 Task: In the  document Fusioncuisinemeet.odt change page color to  'Voilet'. Insert watermark  'Confidential ' Apply Font Style in watermark Nunito
Action: Mouse moved to (263, 8)
Screenshot: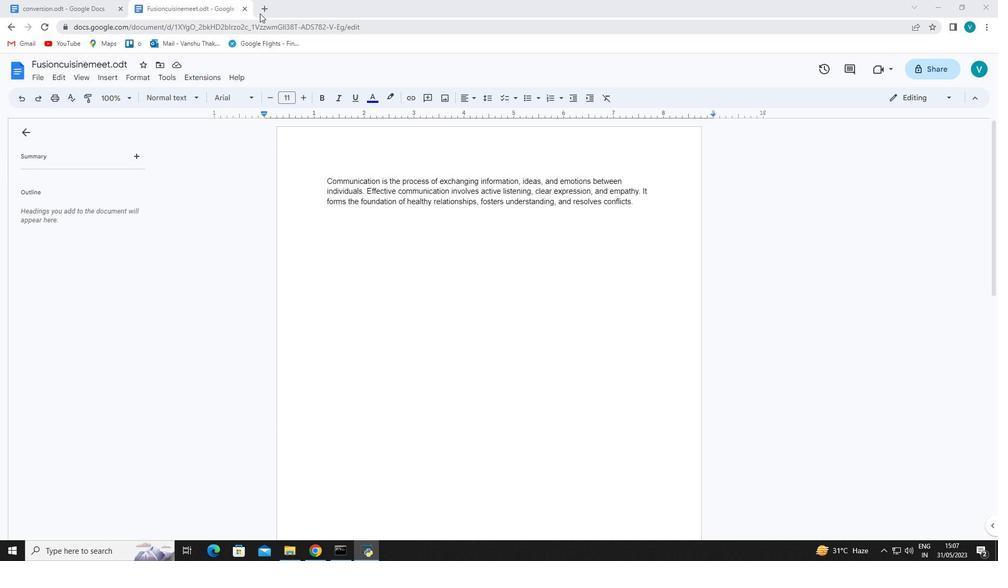 
Action: Mouse pressed left at (263, 8)
Screenshot: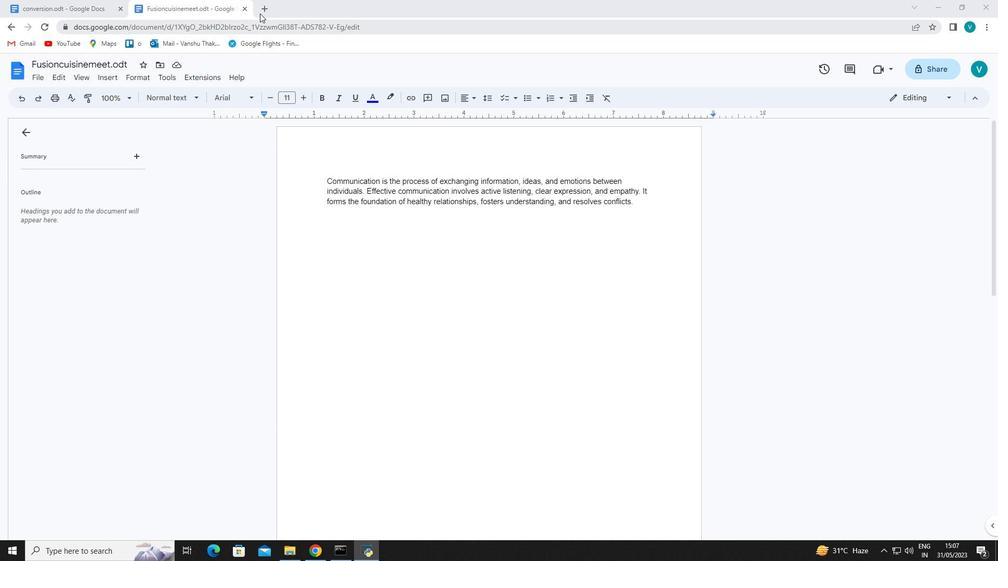 
Action: Mouse moved to (382, 206)
Screenshot: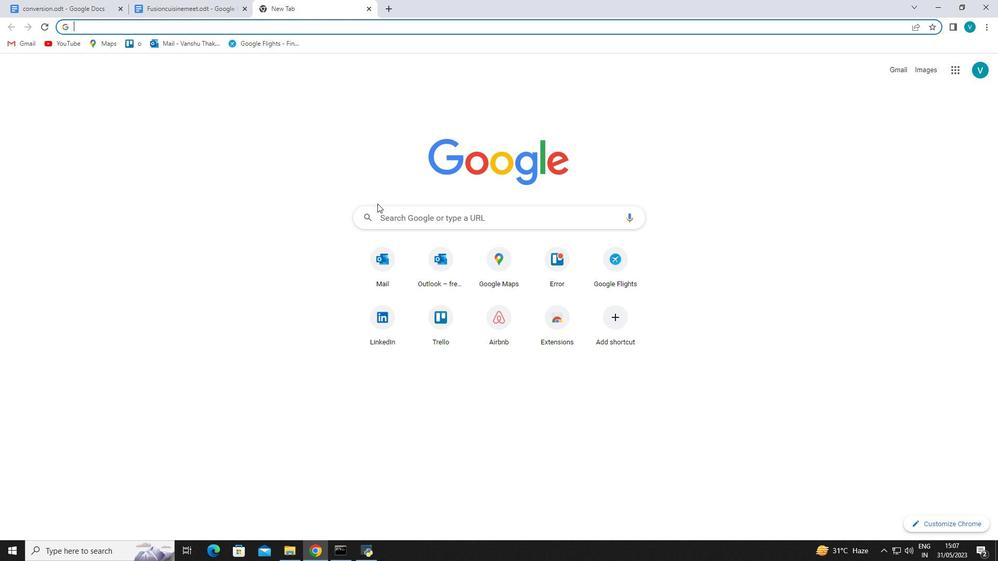
Action: Mouse pressed left at (382, 206)
Screenshot: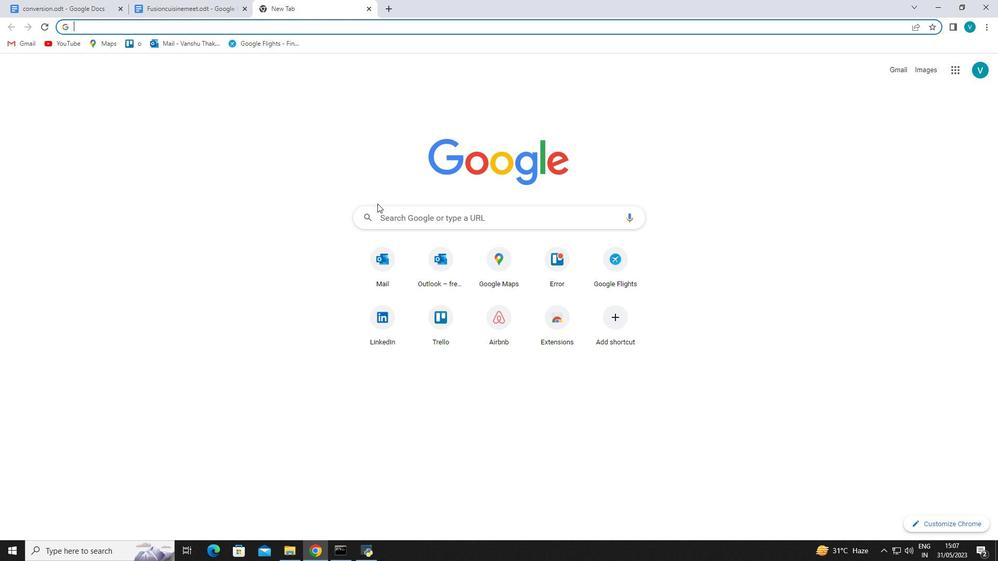 
Action: Mouse moved to (94, 44)
Screenshot: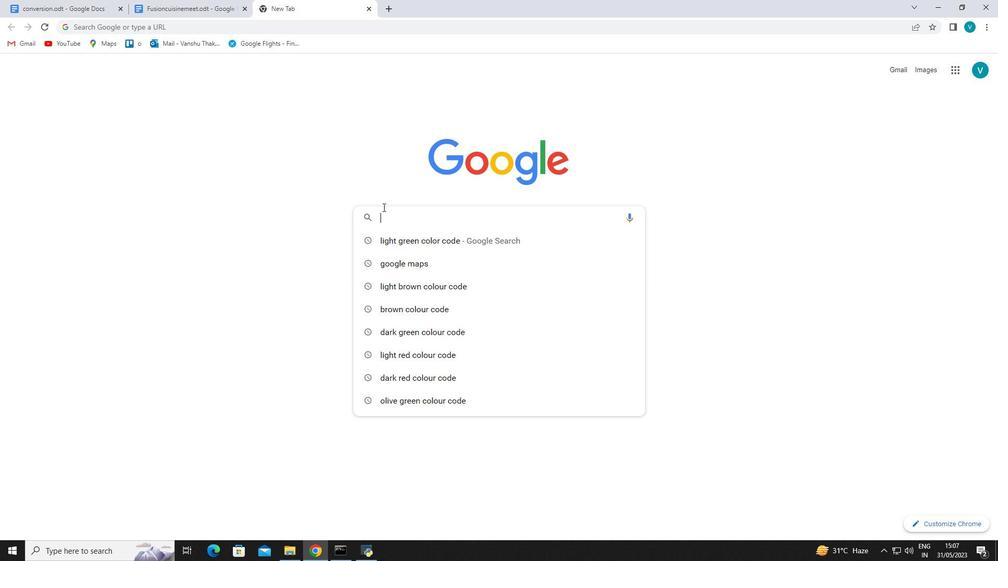 
Action: Key pressed violet<Key.space>color<Key.space>code<Key.enter>
Screenshot: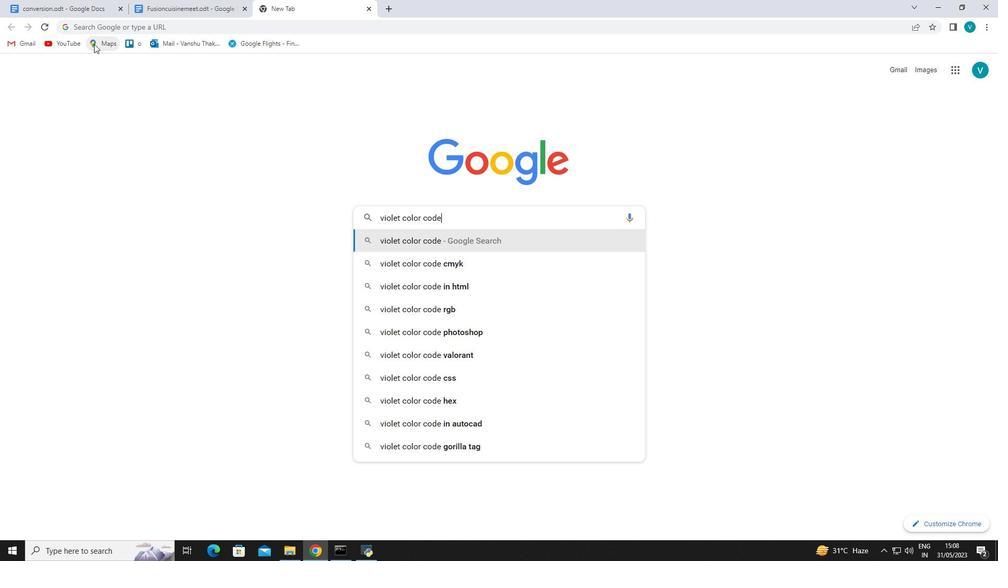 
Action: Mouse moved to (250, 155)
Screenshot: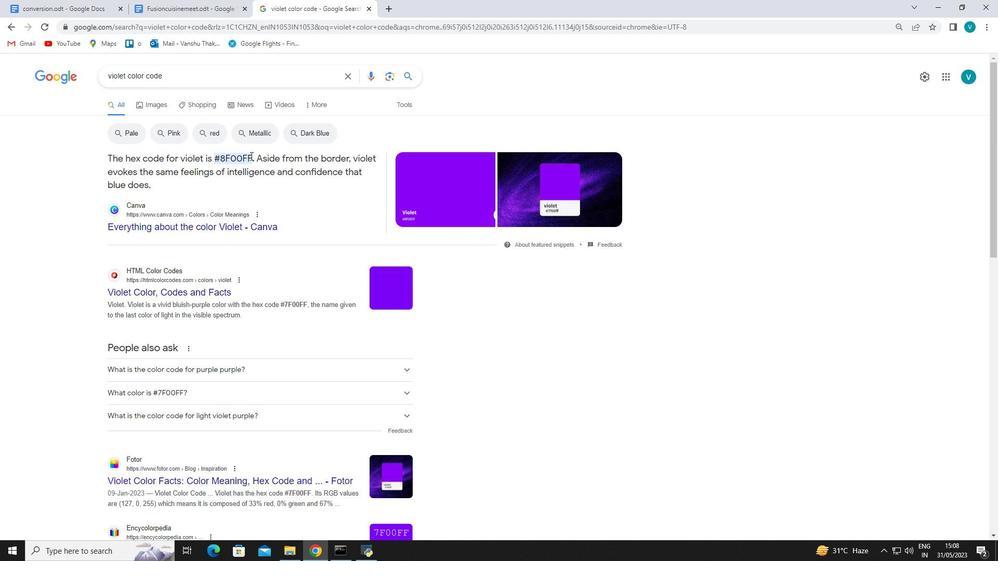 
Action: Mouse pressed left at (250, 155)
Screenshot: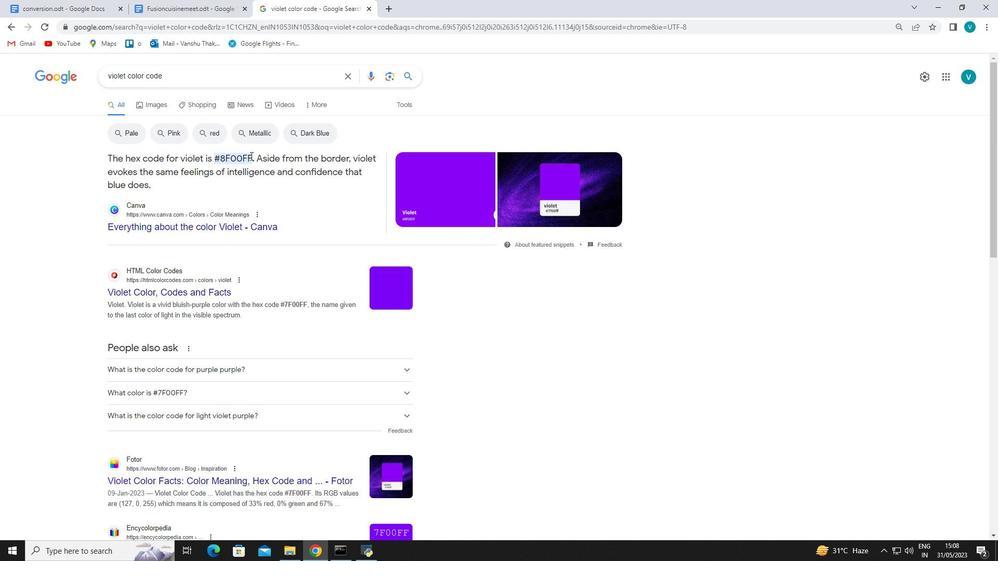 
Action: Mouse moved to (222, 155)
Screenshot: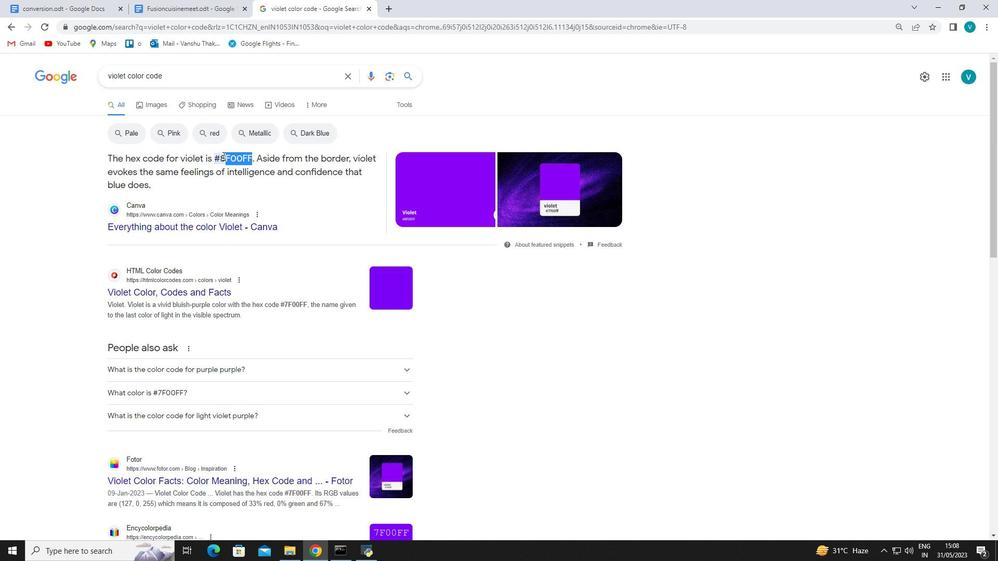 
Action: Key pressed ctrl+C<'\x03'><'\x03'>
Screenshot: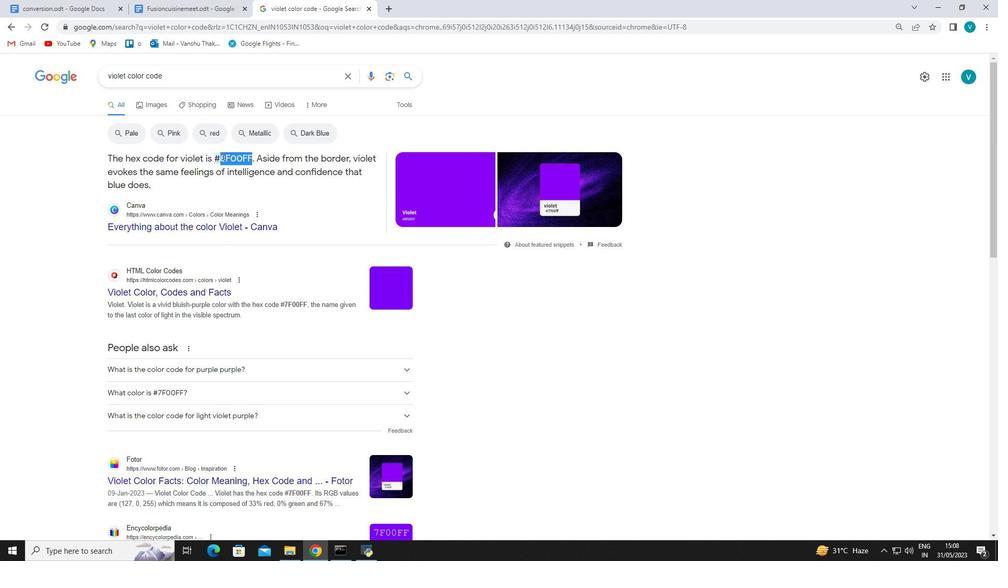 
Action: Mouse moved to (203, 0)
Screenshot: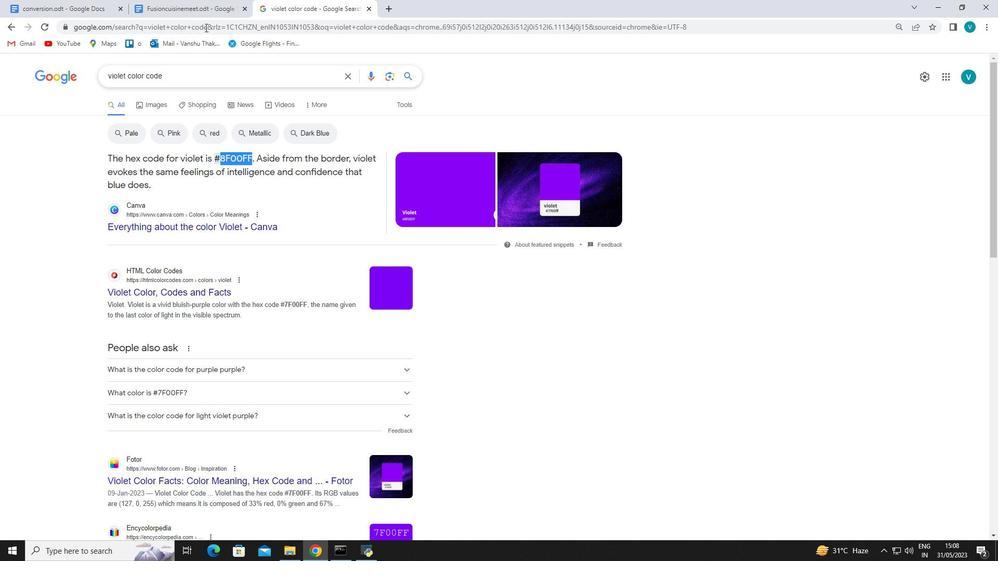 
Action: Mouse pressed left at (203, 0)
Screenshot: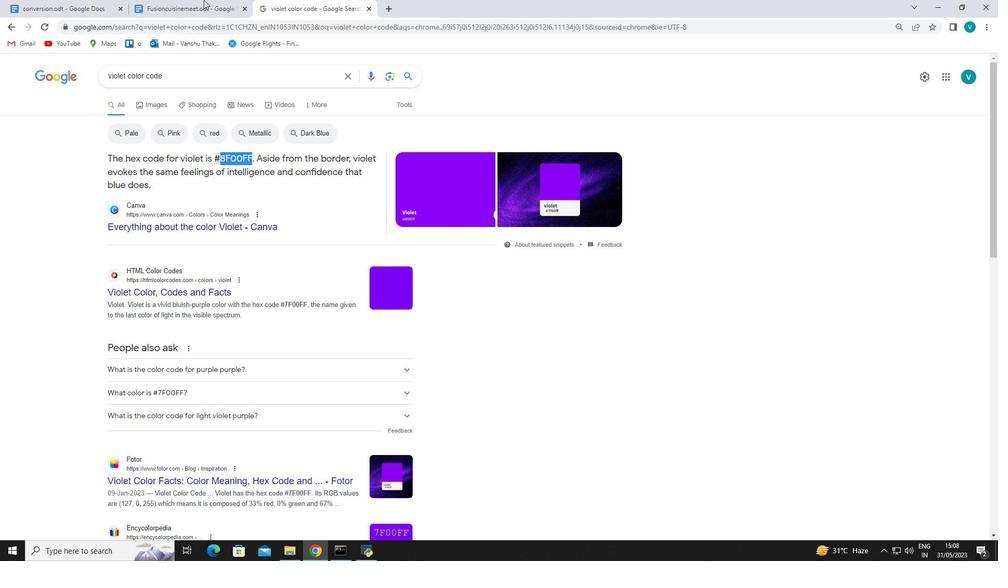 
Action: Mouse moved to (45, 75)
Screenshot: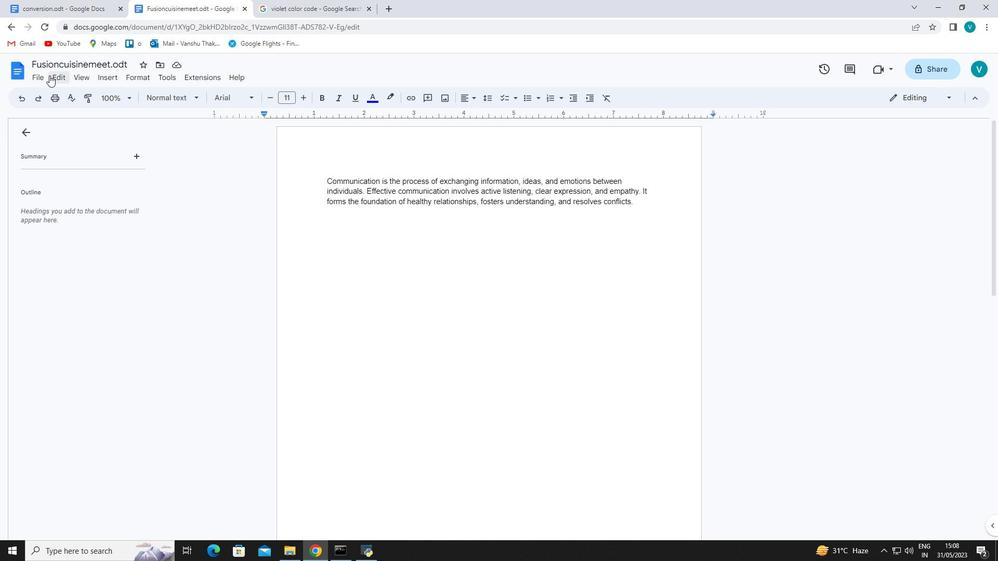 
Action: Mouse pressed left at (45, 75)
Screenshot: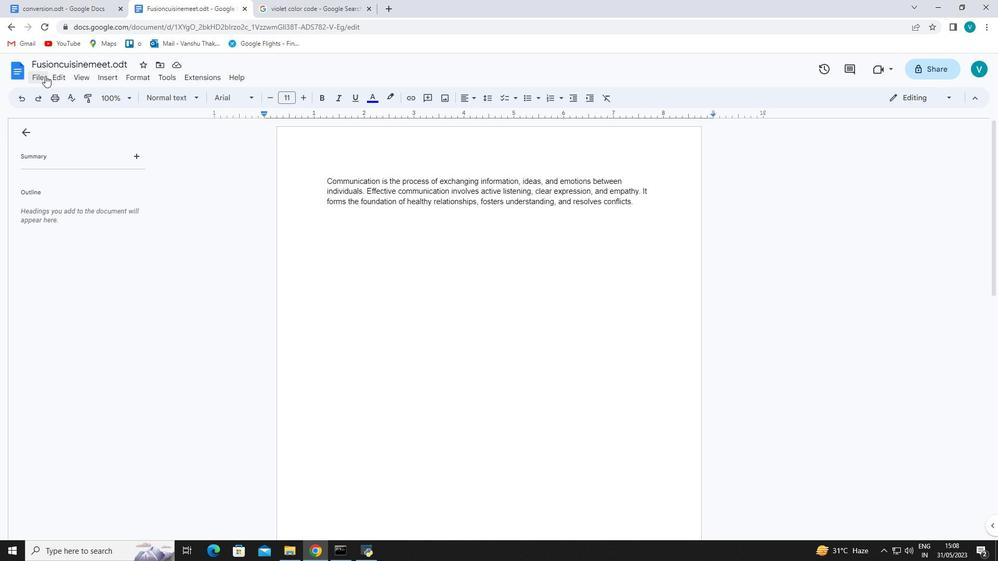 
Action: Mouse moved to (86, 364)
Screenshot: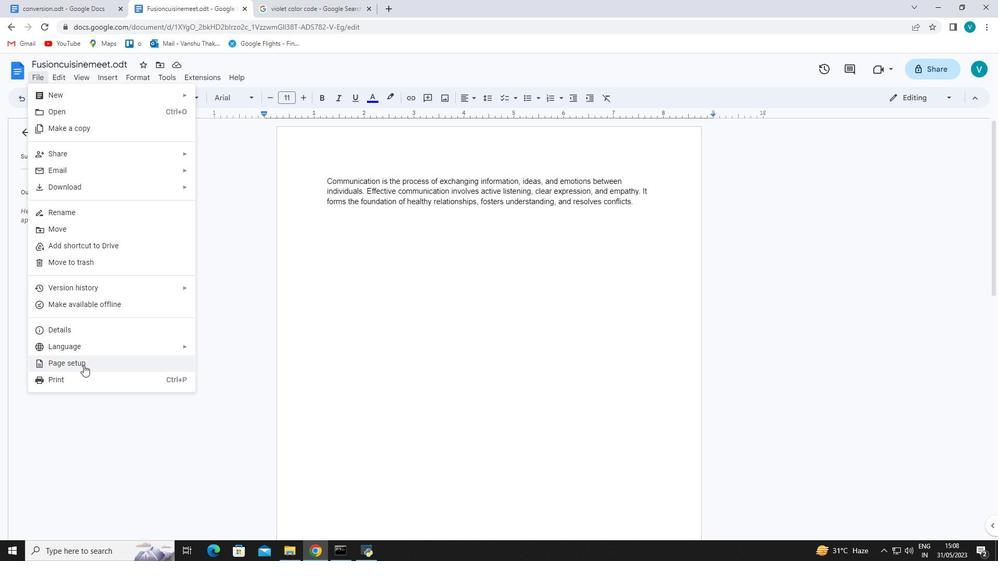 
Action: Mouse pressed left at (86, 364)
Screenshot: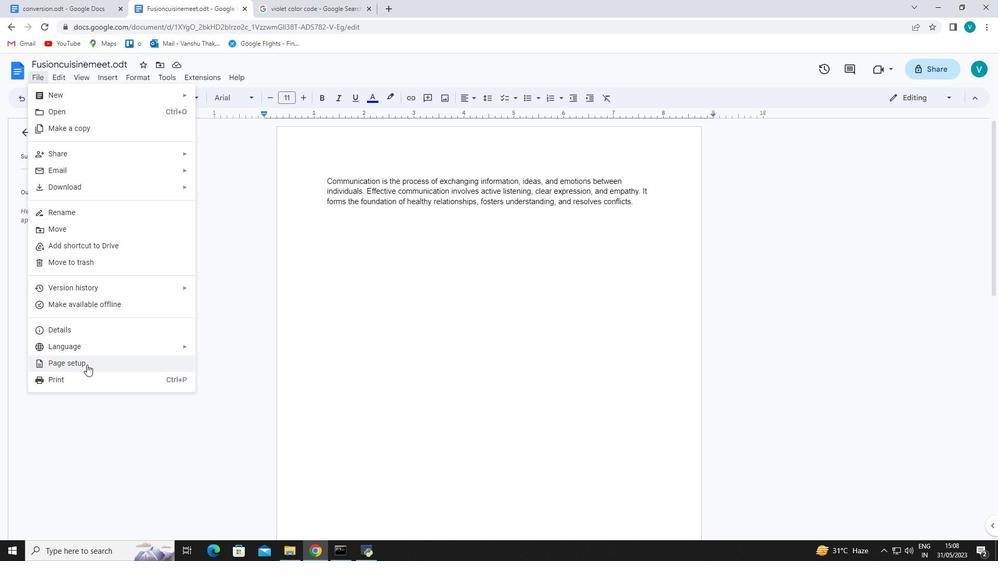 
Action: Mouse moved to (466, 242)
Screenshot: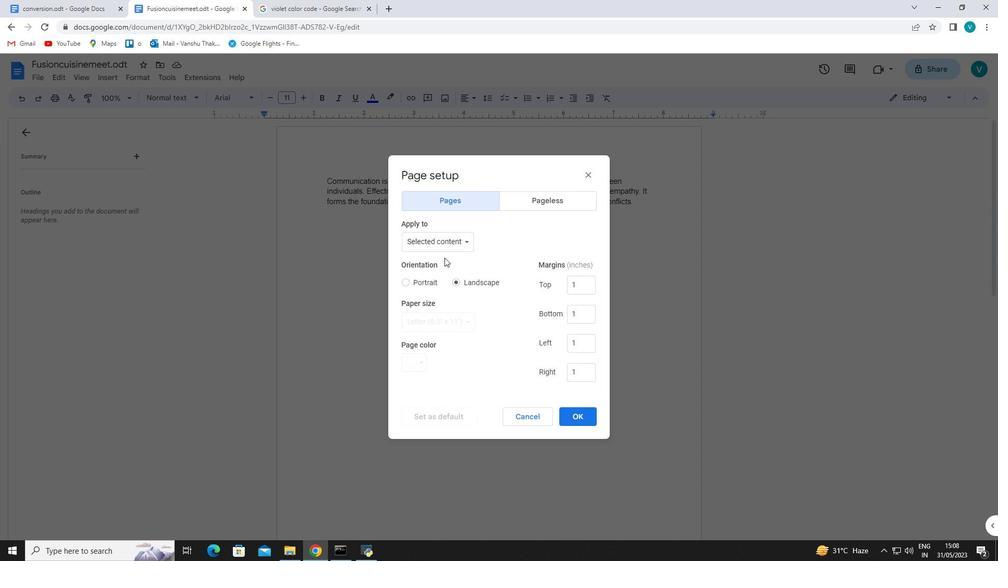 
Action: Mouse pressed left at (466, 242)
Screenshot: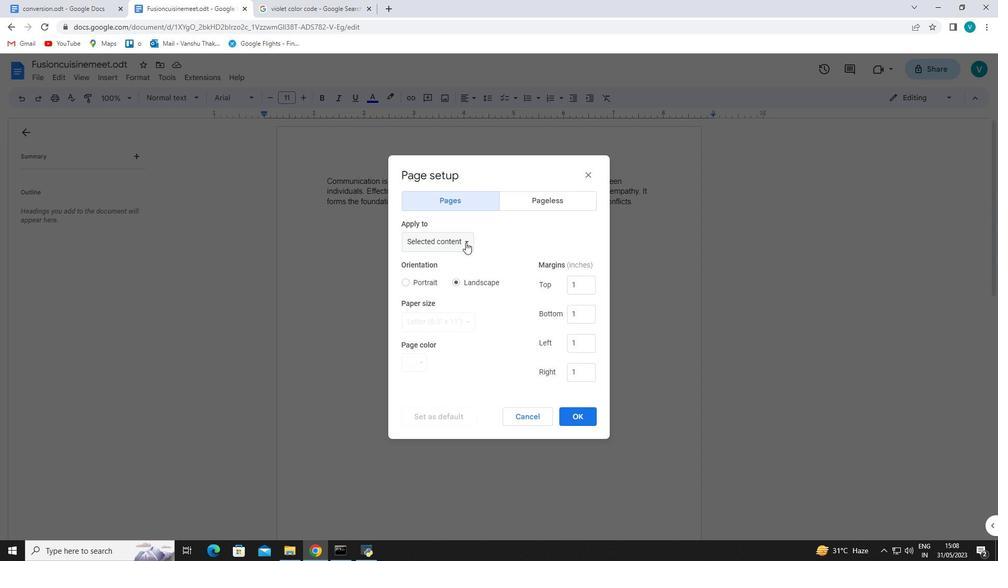 
Action: Mouse moved to (471, 190)
Screenshot: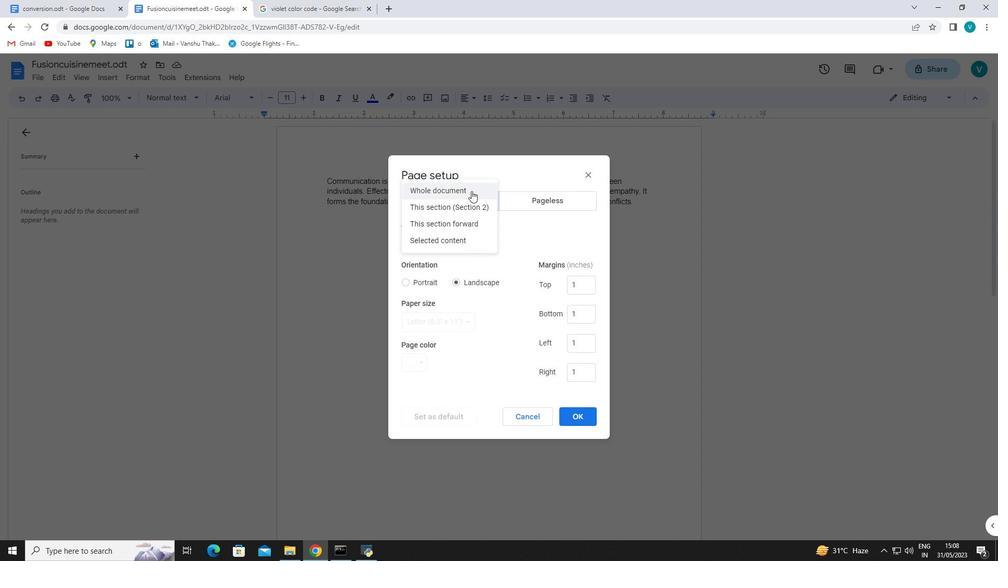 
Action: Mouse pressed left at (471, 190)
Screenshot: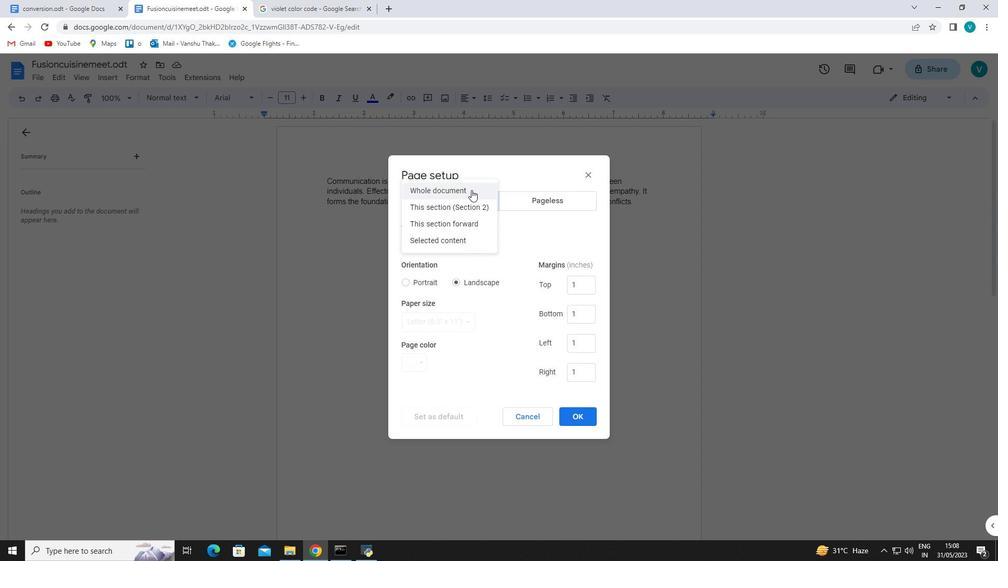 
Action: Mouse moved to (423, 361)
Screenshot: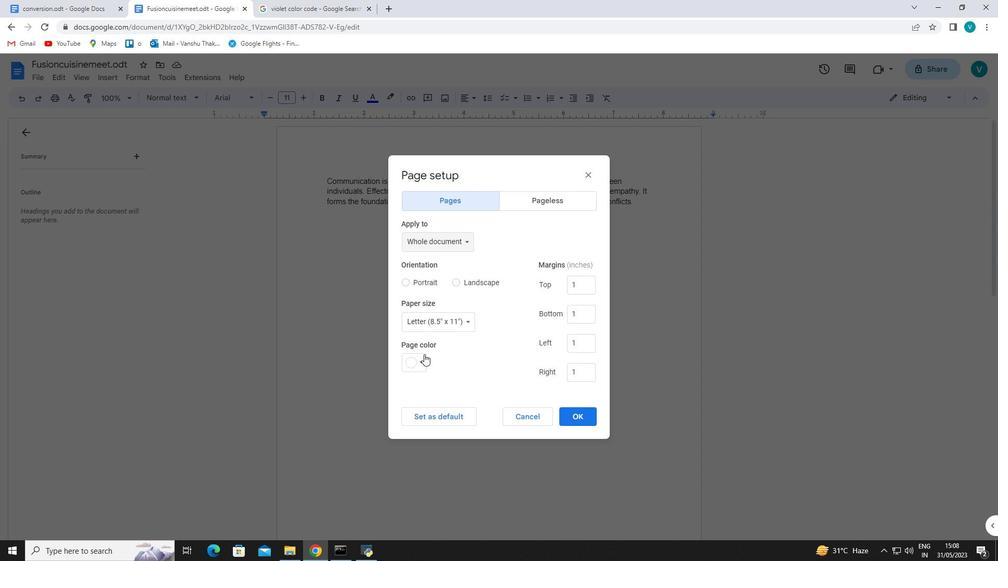 
Action: Mouse pressed left at (423, 361)
Screenshot: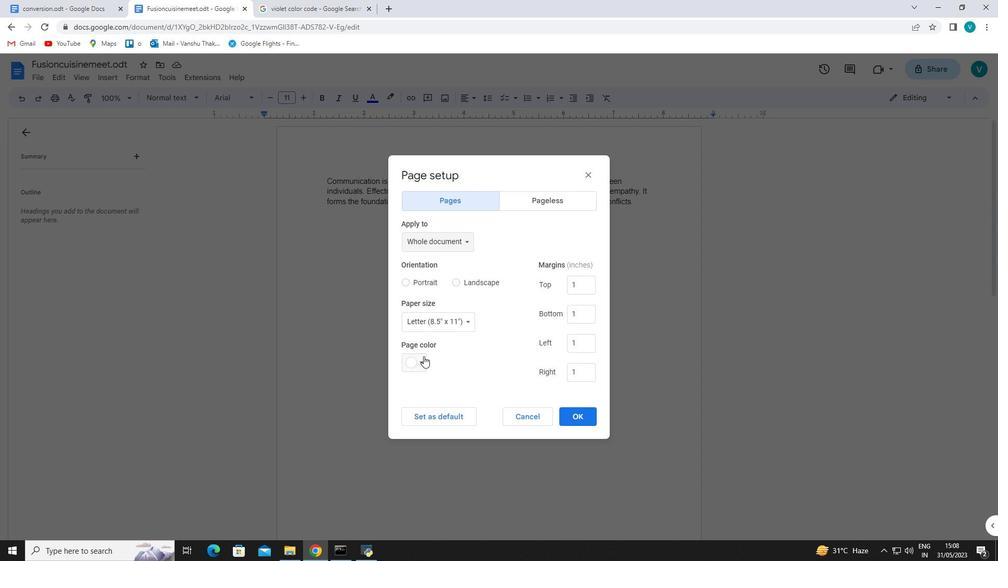 
Action: Mouse moved to (424, 473)
Screenshot: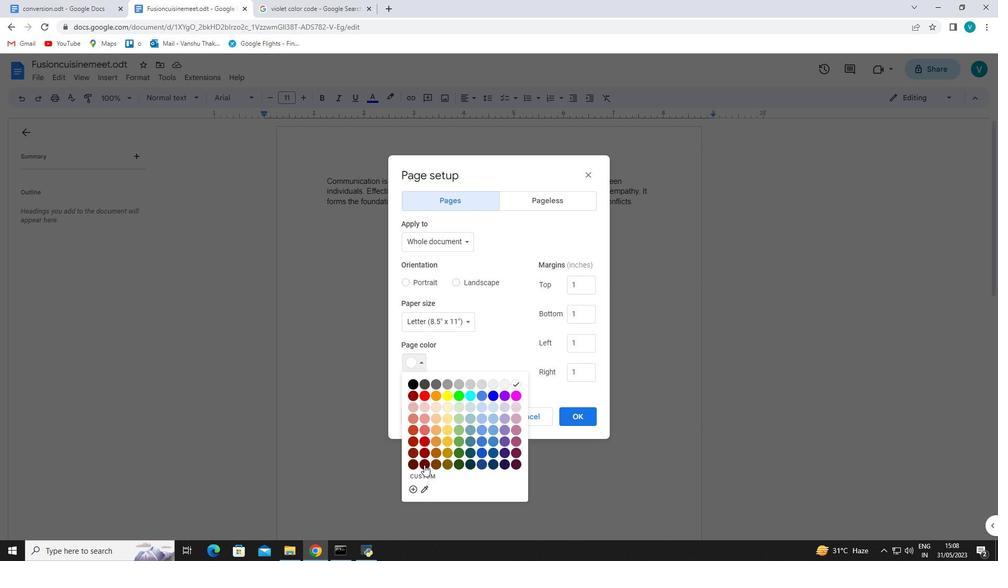 
Action: Mouse pressed left at (424, 473)
Screenshot: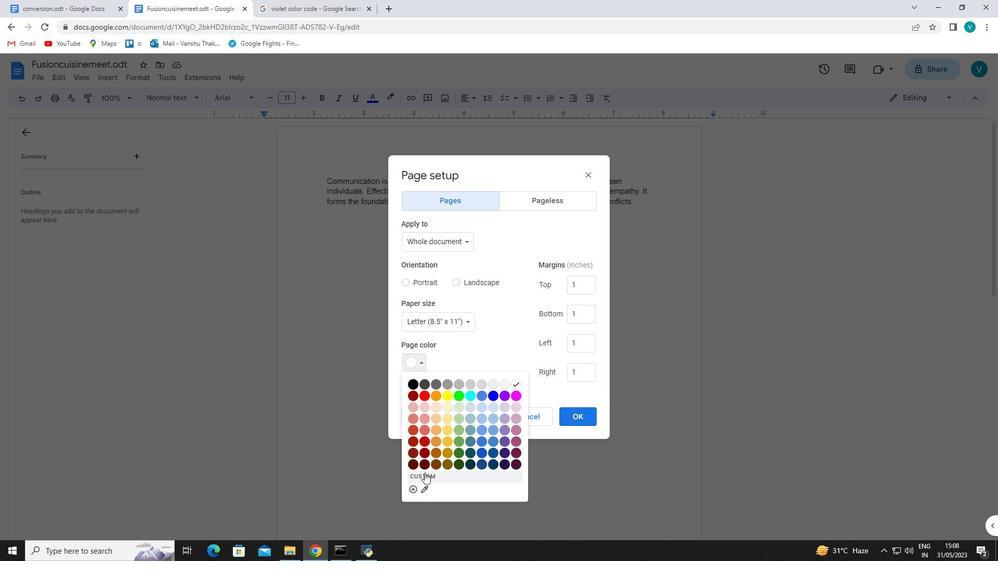 
Action: Mouse moved to (444, 347)
Screenshot: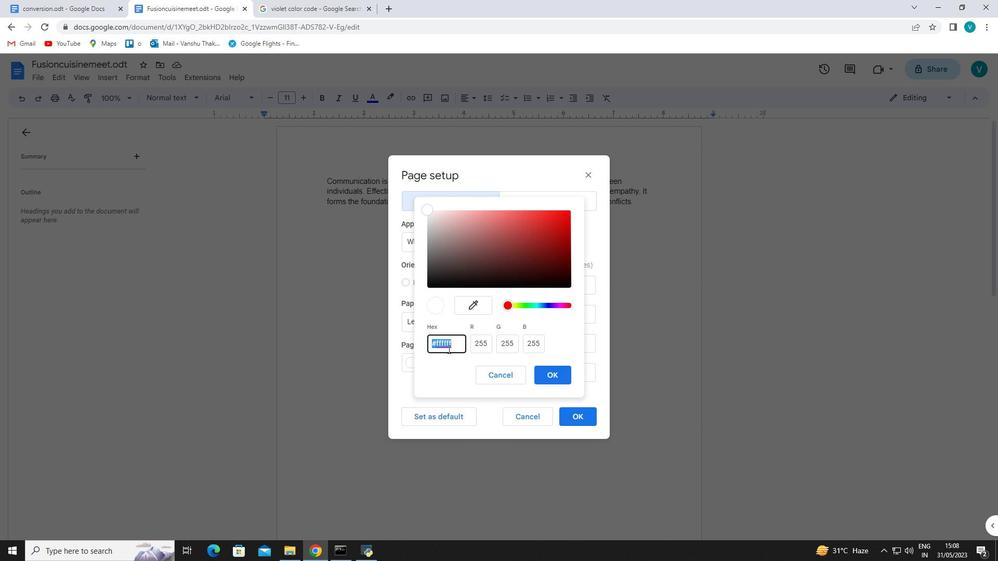 
Action: Mouse pressed left at (444, 347)
Screenshot: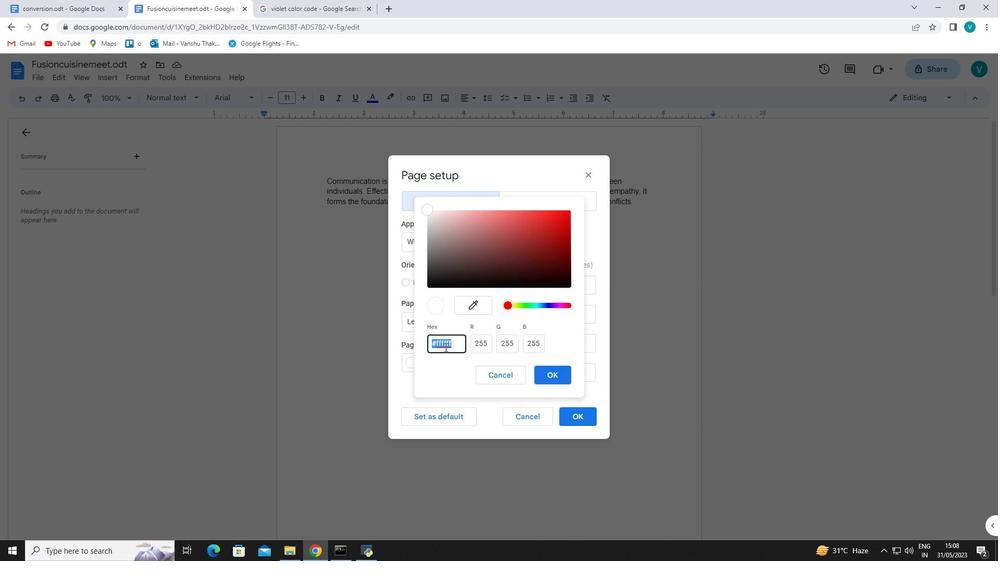 
Action: Mouse moved to (436, 342)
Screenshot: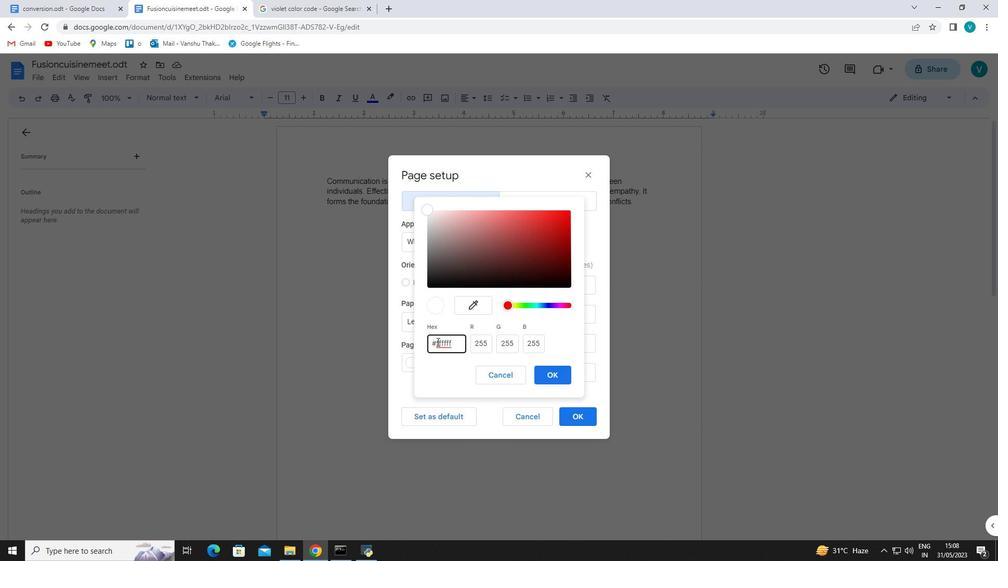 
Action: Mouse pressed left at (436, 342)
Screenshot: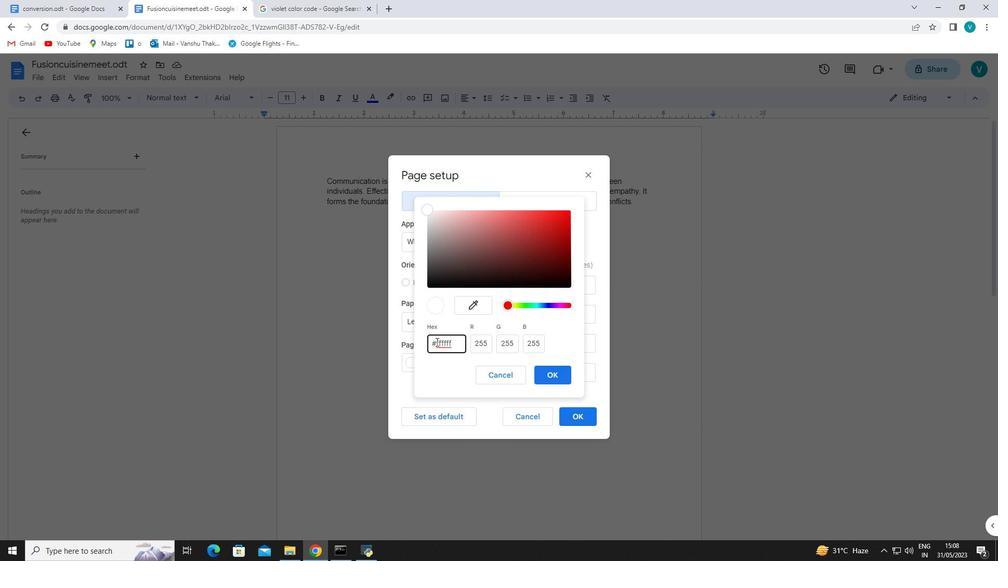 
Action: Mouse moved to (459, 341)
Screenshot: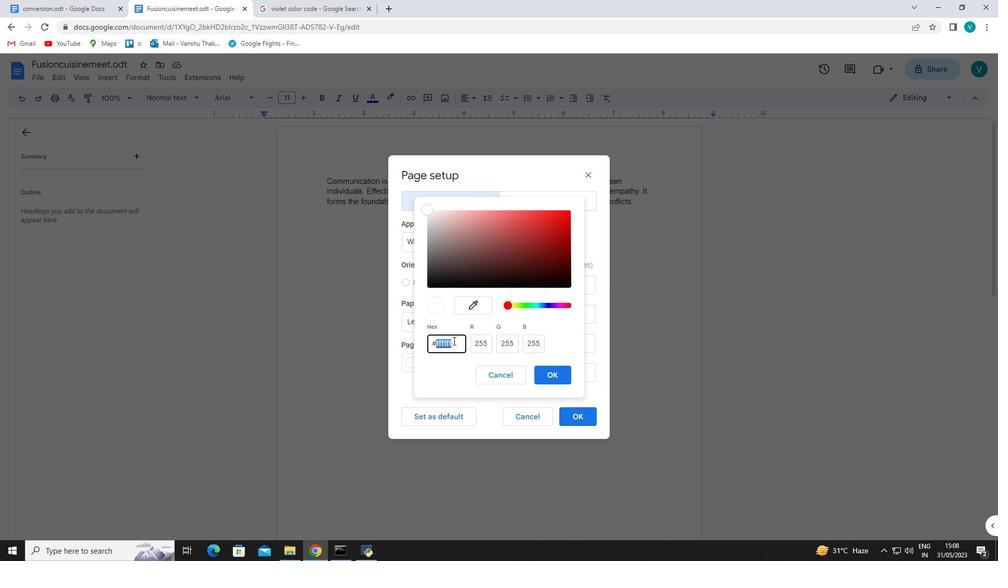 
Action: Key pressed ctrl+V
Screenshot: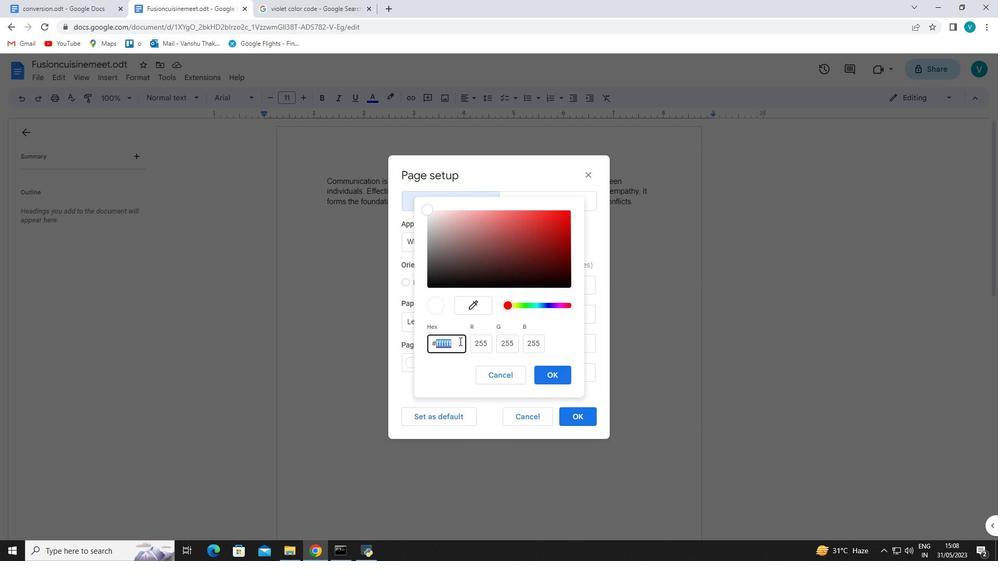 
Action: Mouse moved to (560, 371)
Screenshot: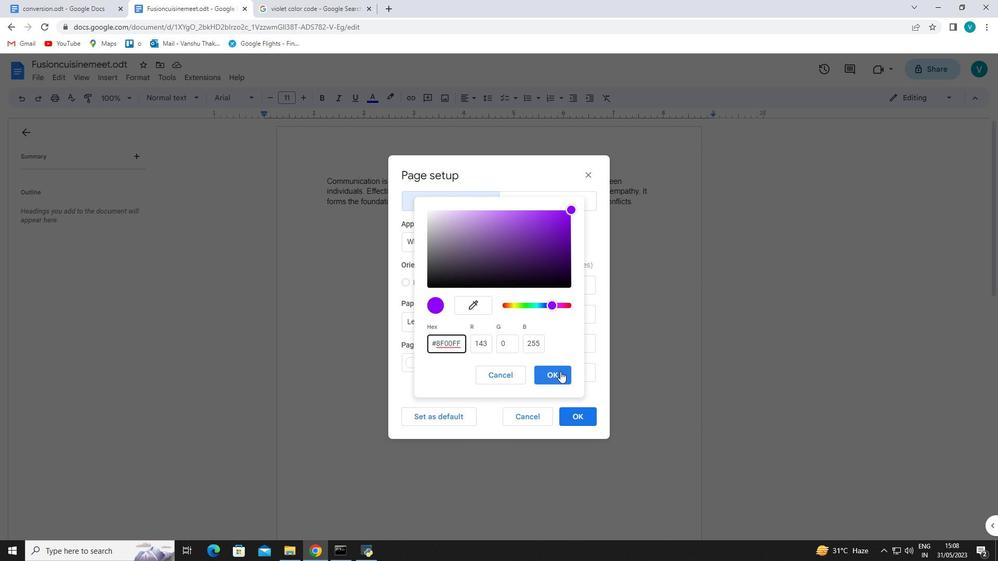 
Action: Mouse pressed left at (560, 371)
Screenshot: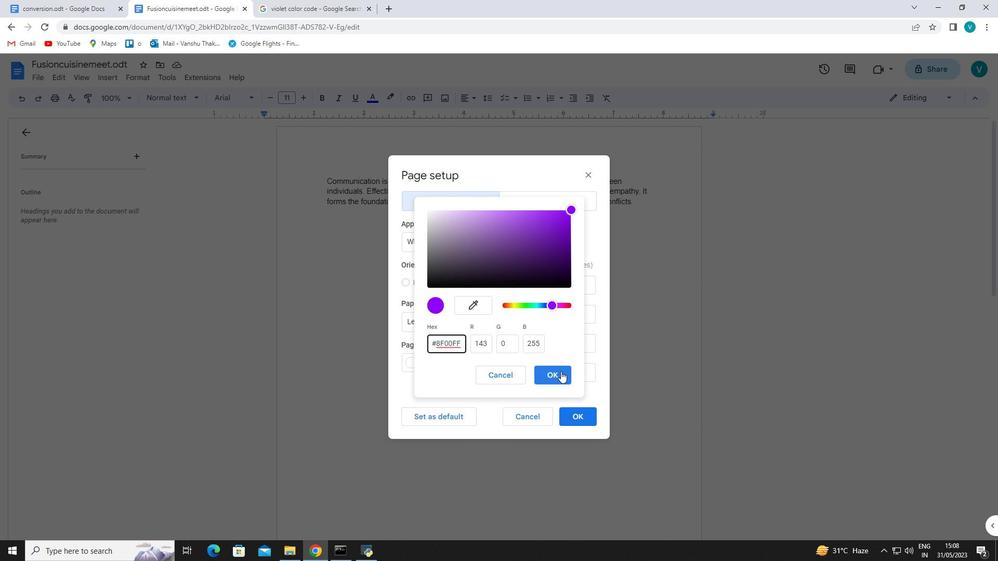 
Action: Mouse moved to (567, 414)
Screenshot: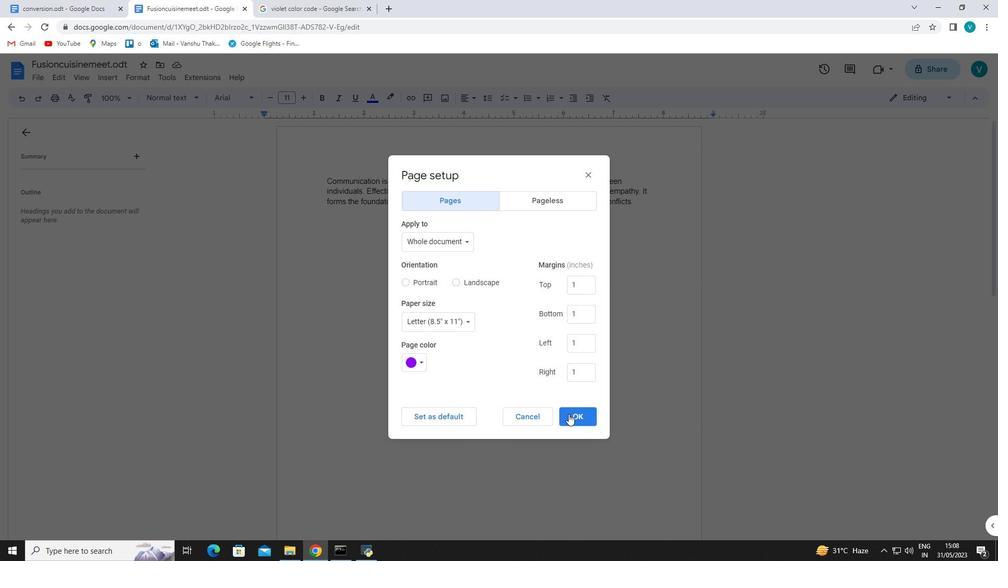 
Action: Mouse pressed left at (567, 414)
Screenshot: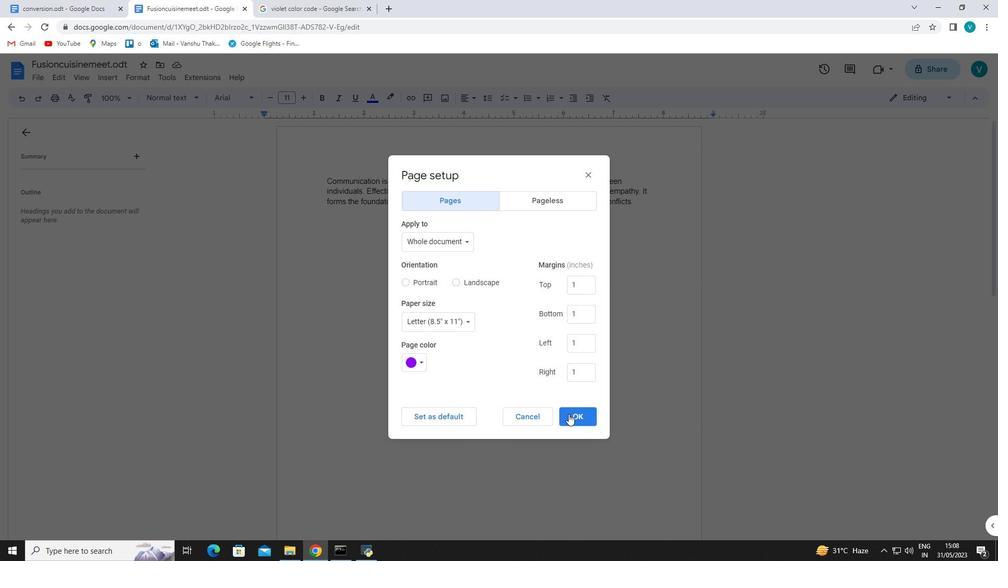
Action: Mouse moved to (118, 80)
Screenshot: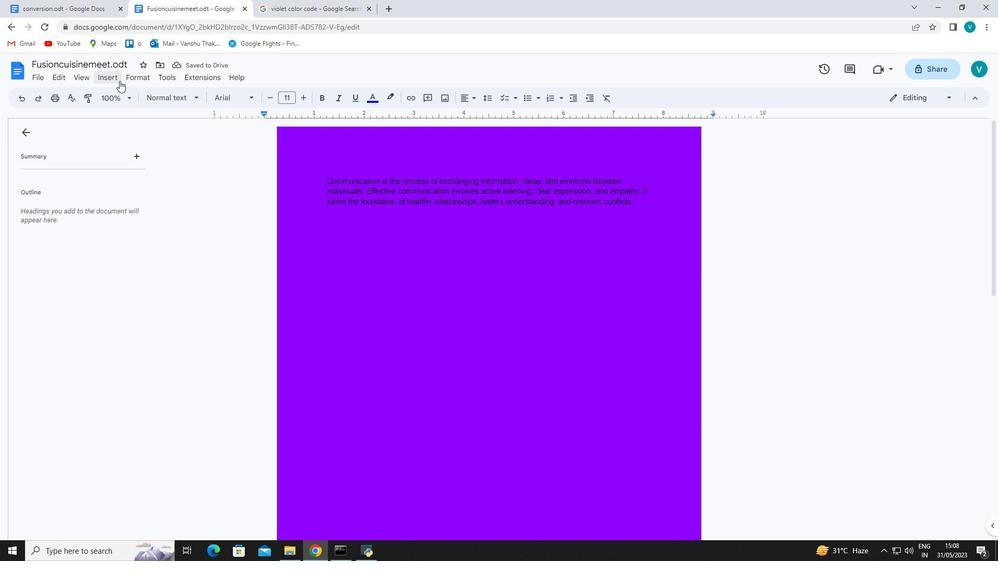 
Action: Mouse pressed left at (118, 80)
Screenshot: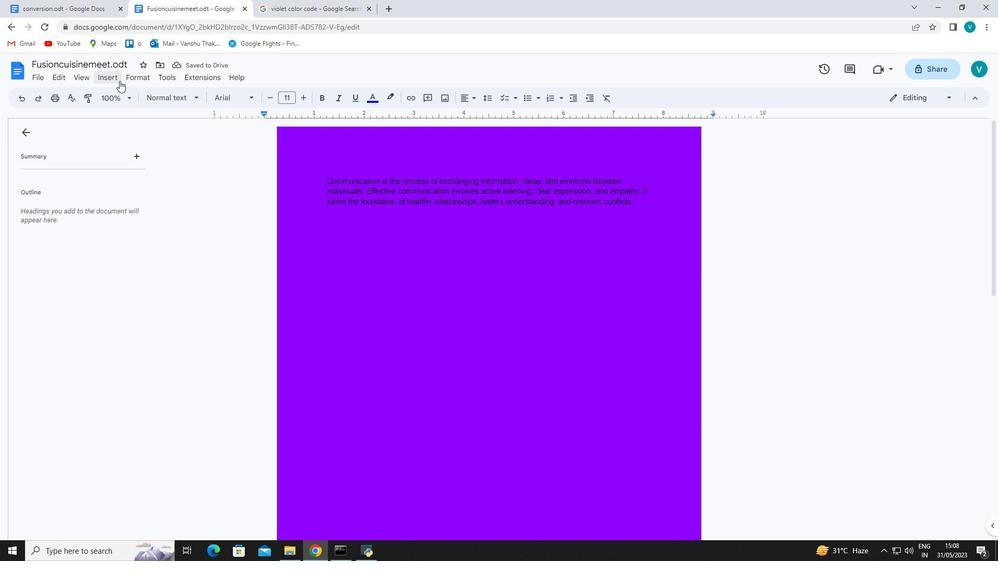
Action: Mouse moved to (178, 319)
Screenshot: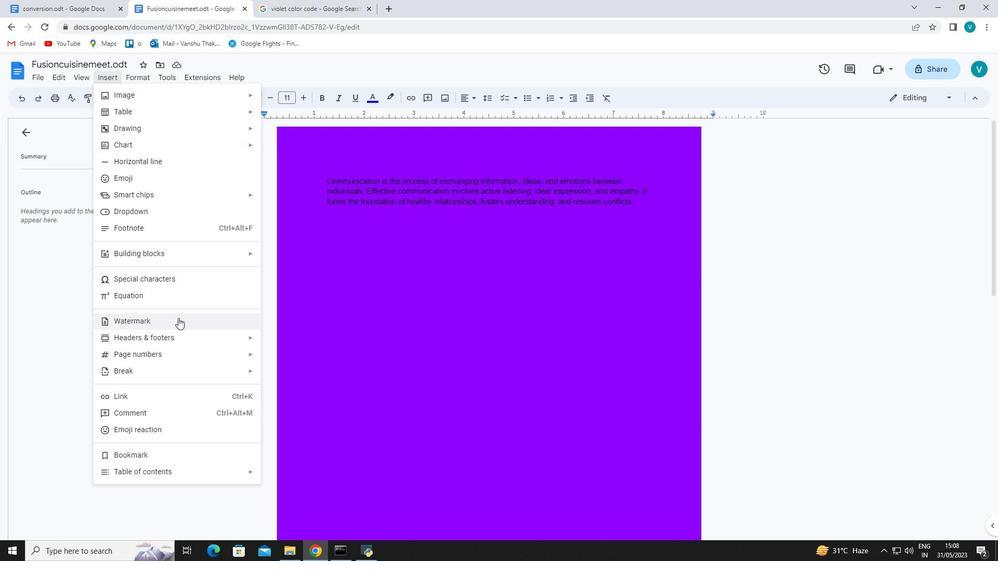 
Action: Mouse pressed left at (178, 319)
Screenshot: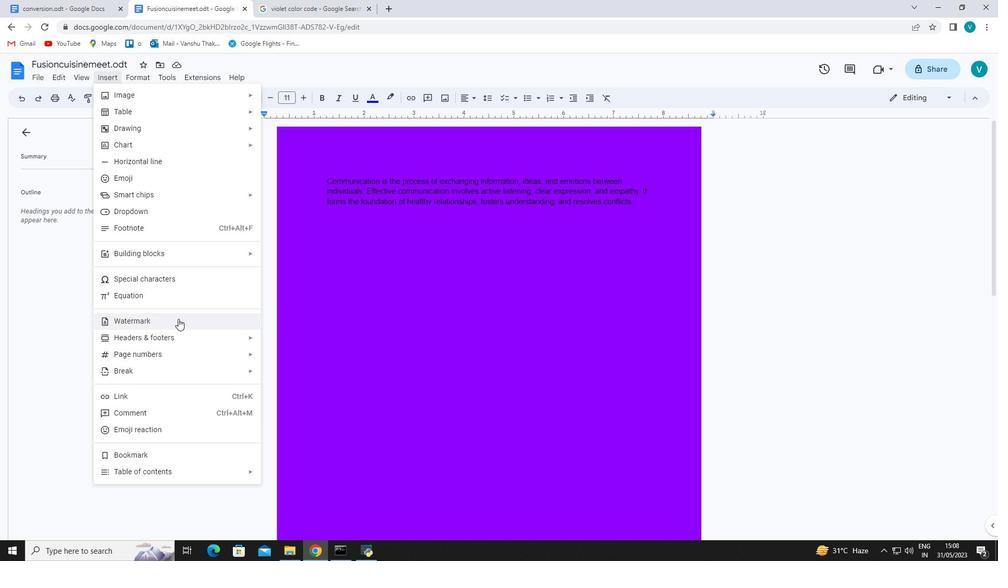 
Action: Mouse moved to (950, 138)
Screenshot: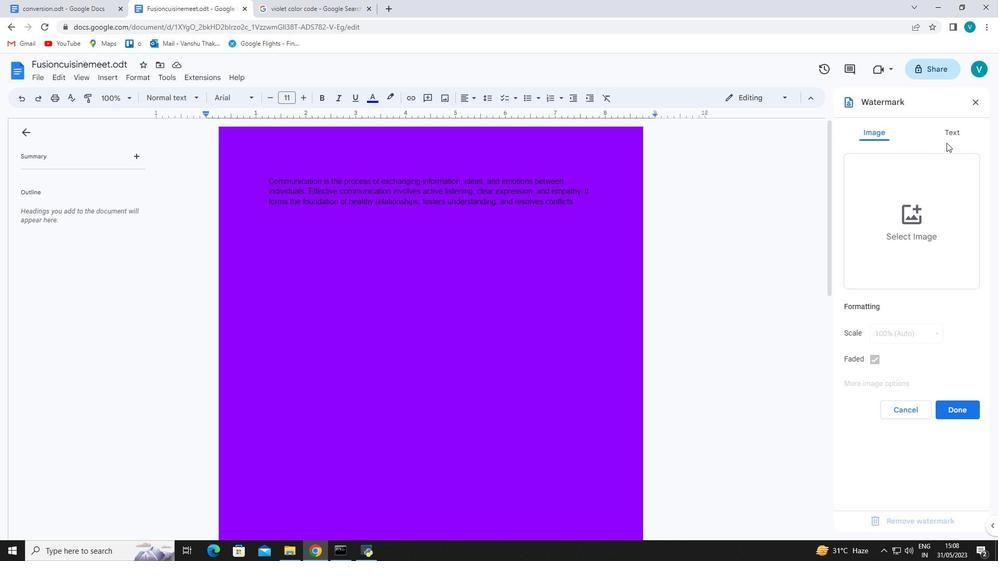 
Action: Mouse pressed left at (950, 138)
Screenshot: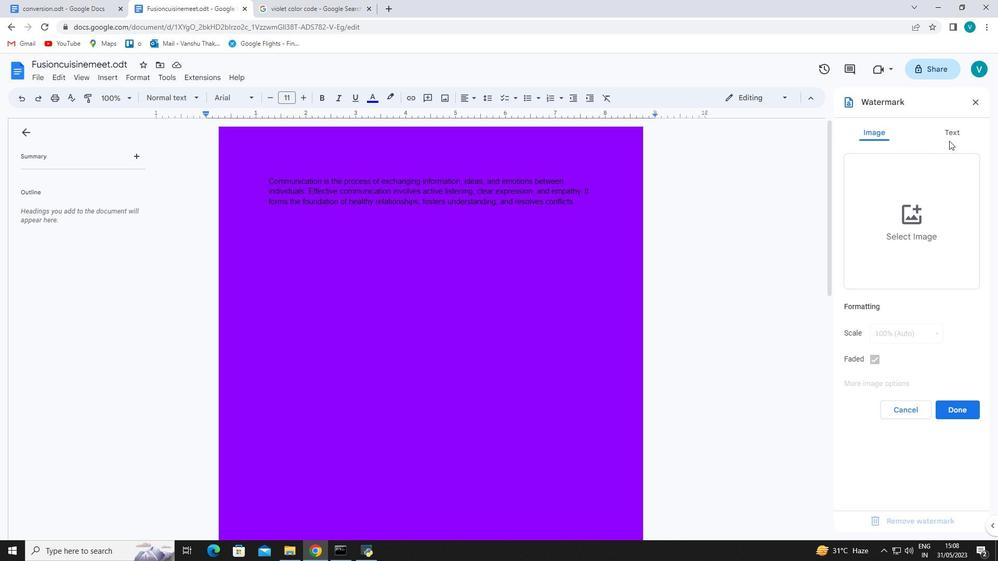 
Action: Mouse moved to (926, 159)
Screenshot: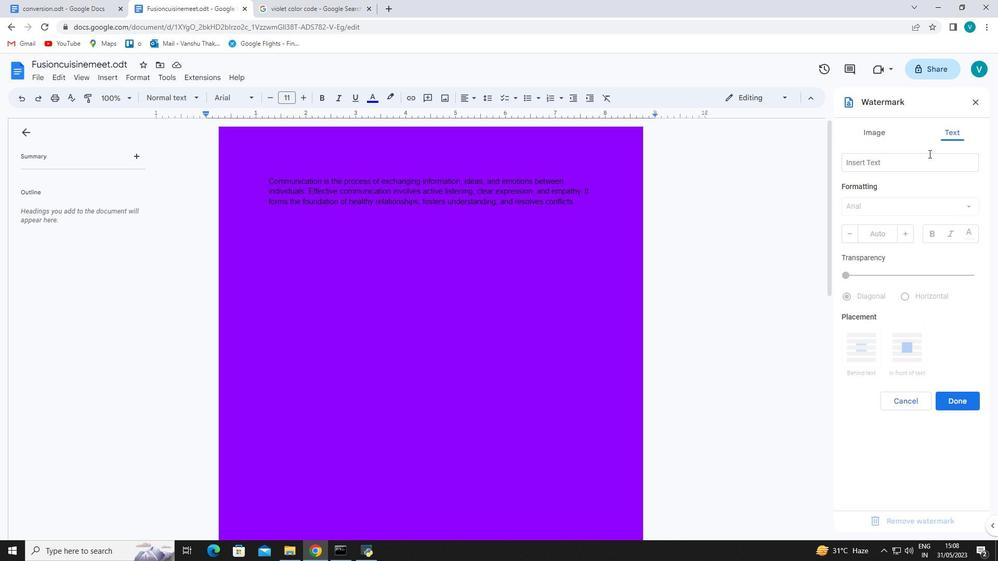 
Action: Mouse pressed left at (926, 159)
Screenshot: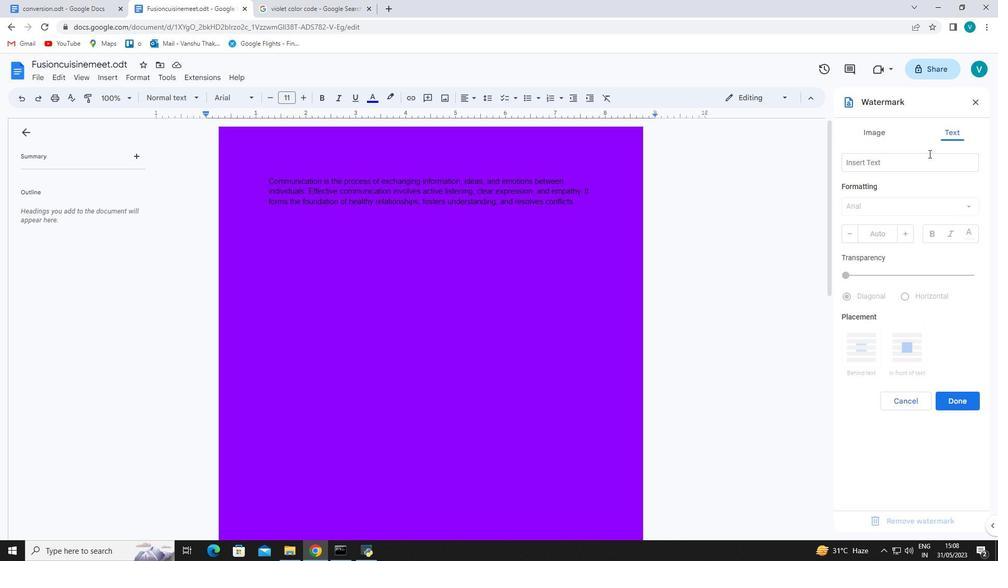 
Action: Key pressed <Key.shift>C
Screenshot: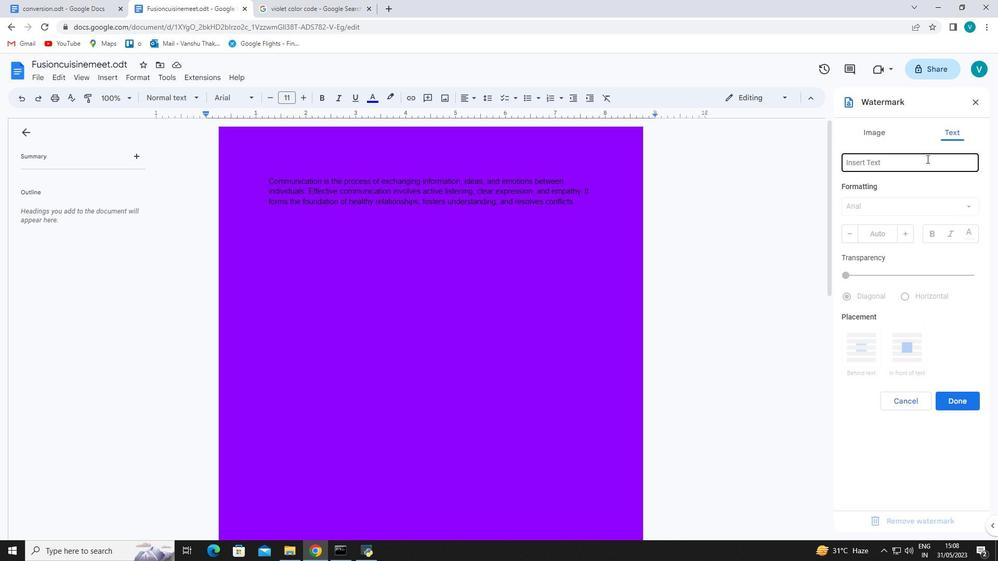 
Action: Mouse moved to (747, 56)
Screenshot: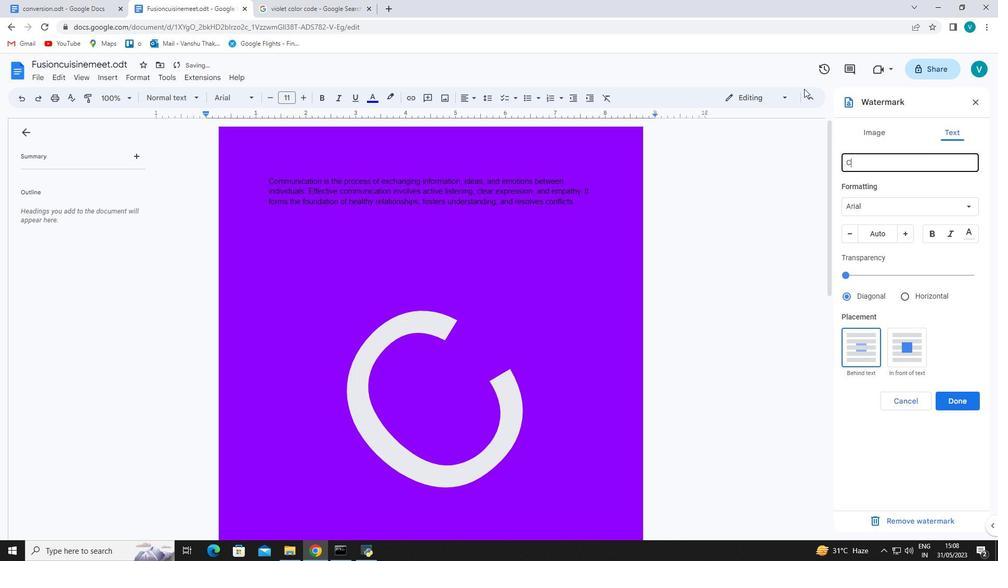 
Action: Key pressed onfidential
Screenshot: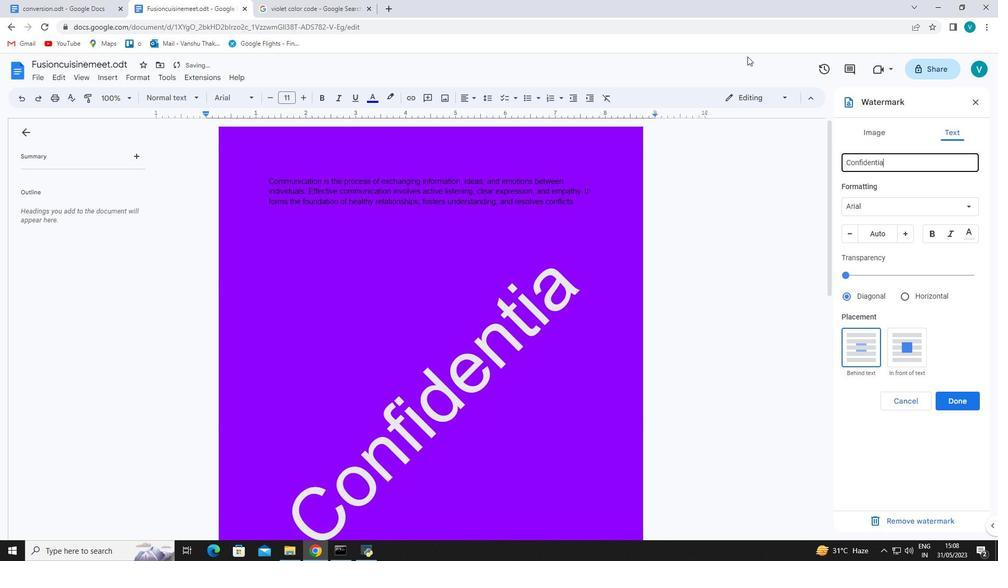 
Action: Mouse moved to (887, 212)
Screenshot: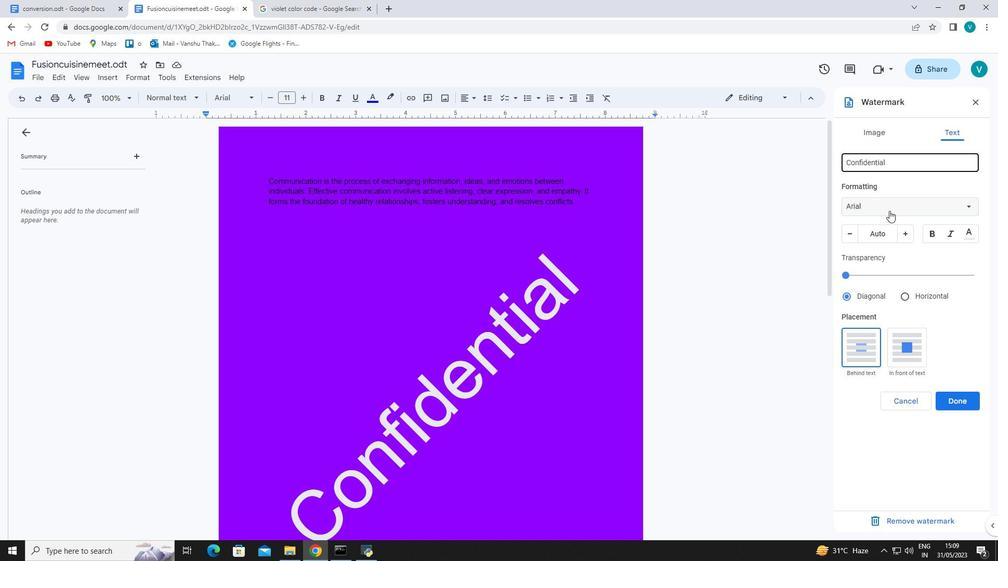 
Action: Mouse pressed left at (887, 212)
Screenshot: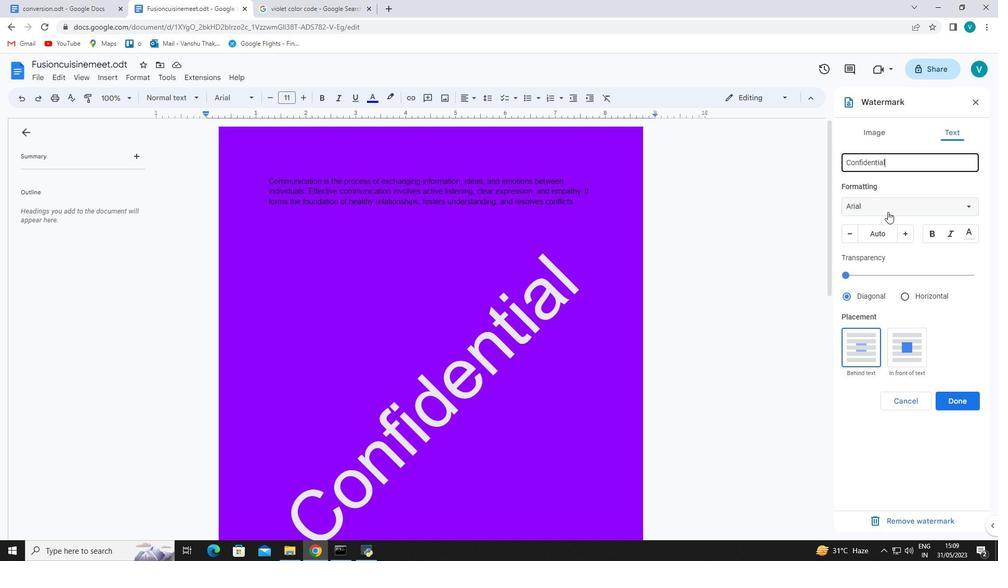 
Action: Mouse moved to (909, 344)
Screenshot: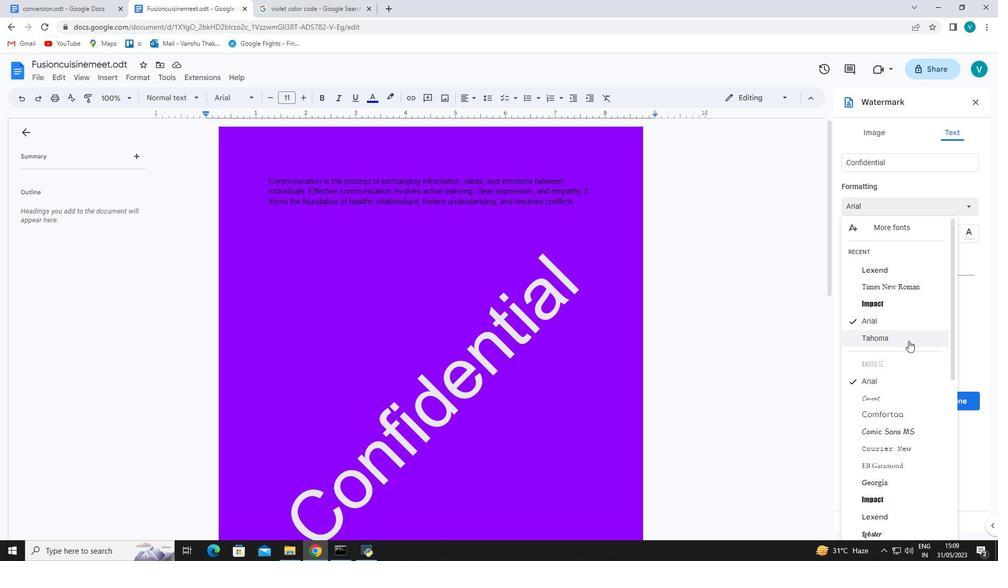 
Action: Mouse scrolled (909, 343) with delta (0, 0)
Screenshot: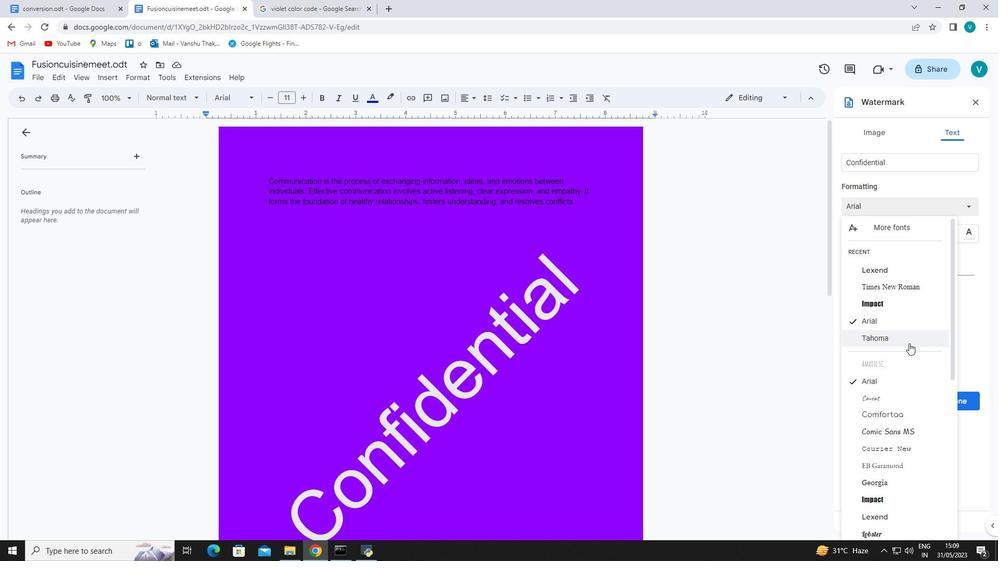 
Action: Mouse scrolled (909, 343) with delta (0, 0)
Screenshot: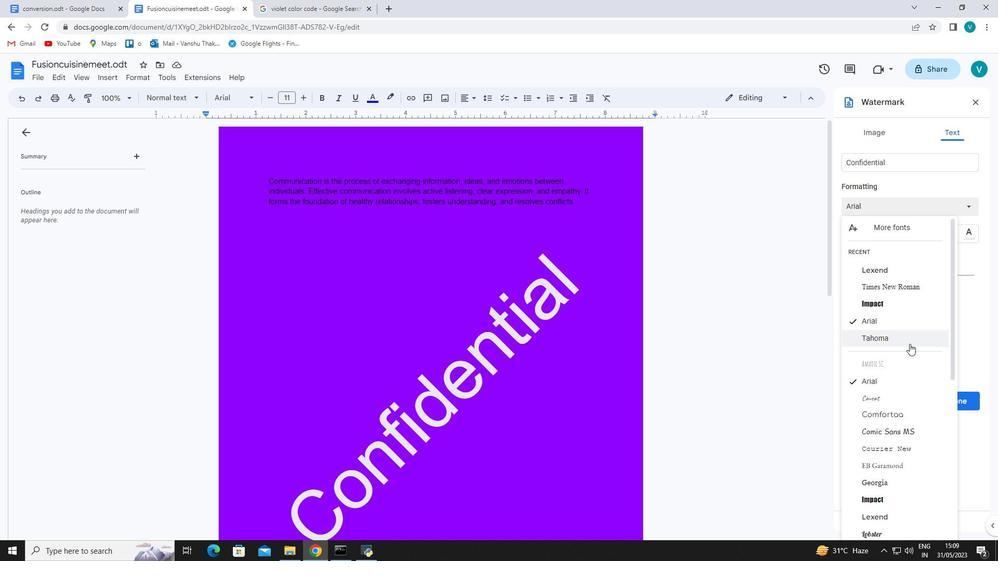 
Action: Mouse moved to (921, 353)
Screenshot: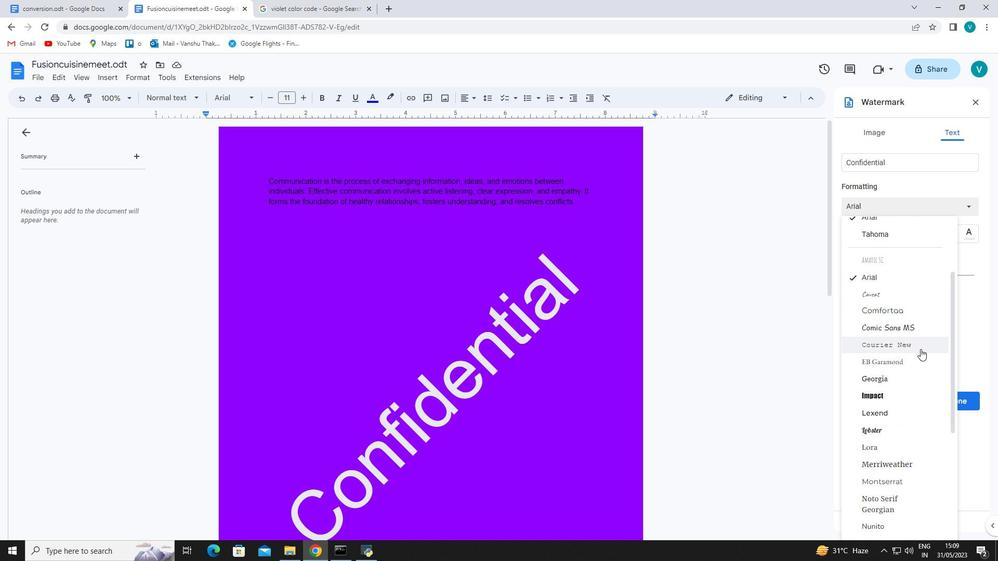 
Action: Mouse scrolled (921, 352) with delta (0, 0)
Screenshot: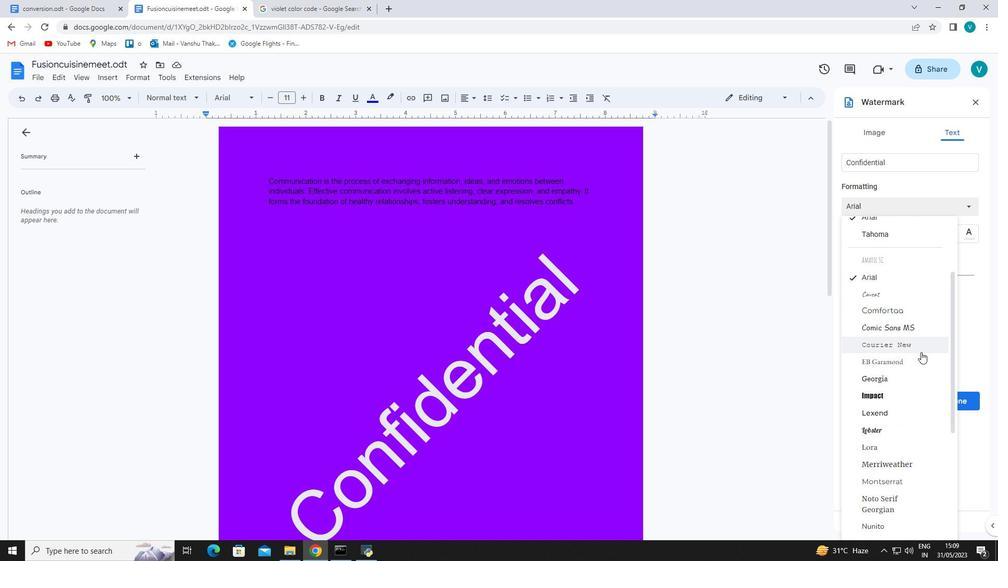 
Action: Mouse scrolled (921, 352) with delta (0, 0)
Screenshot: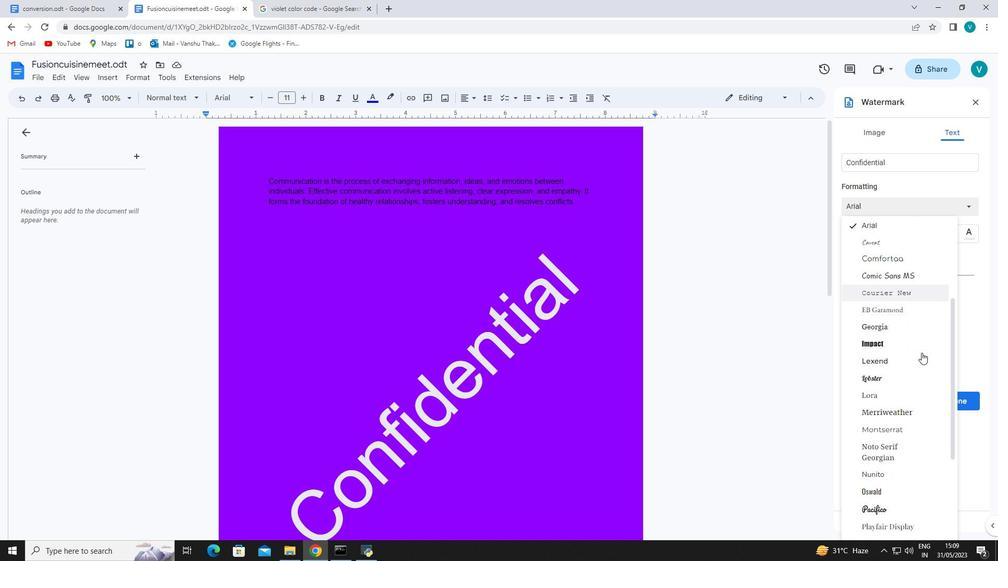 
Action: Mouse scrolled (921, 352) with delta (0, 0)
Screenshot: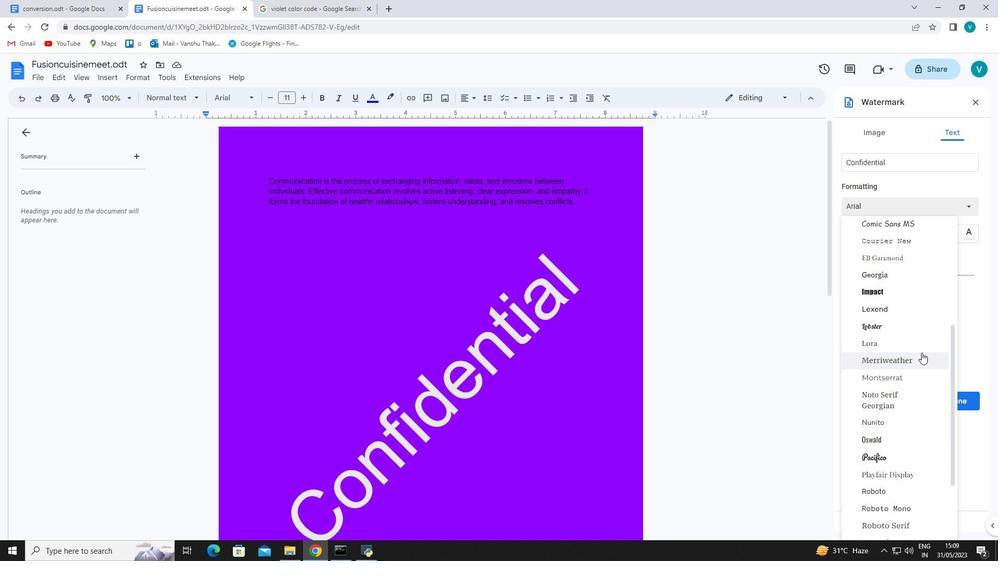 
Action: Mouse moved to (917, 370)
Screenshot: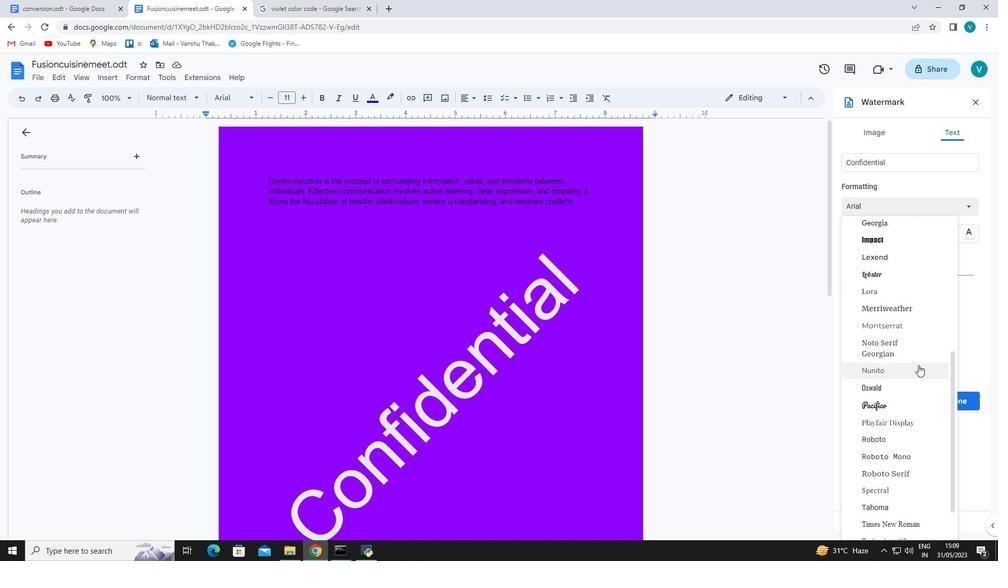 
Action: Mouse pressed left at (917, 370)
Screenshot: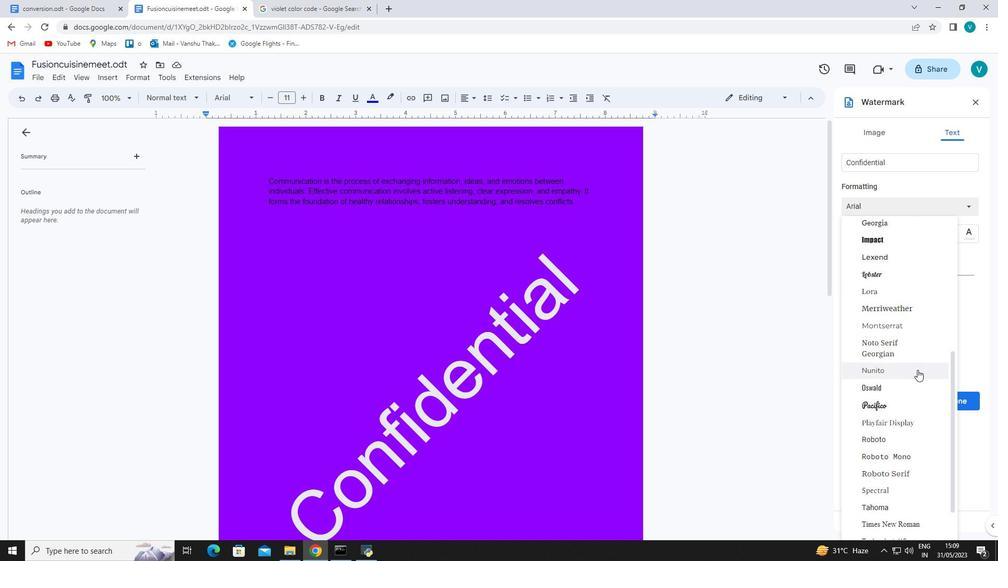 
Action: Mouse moved to (972, 402)
Screenshot: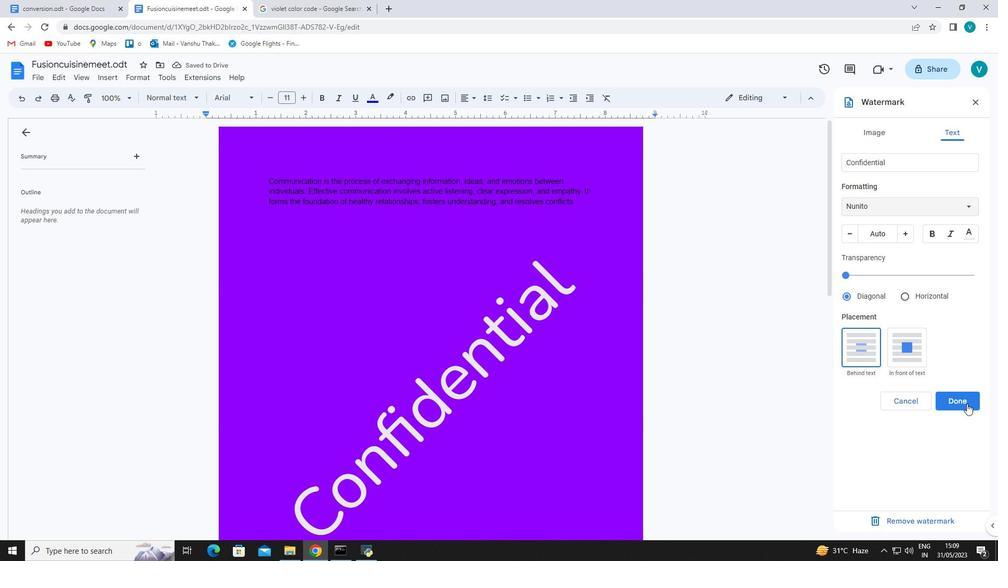 
Action: Mouse pressed left at (972, 402)
Screenshot: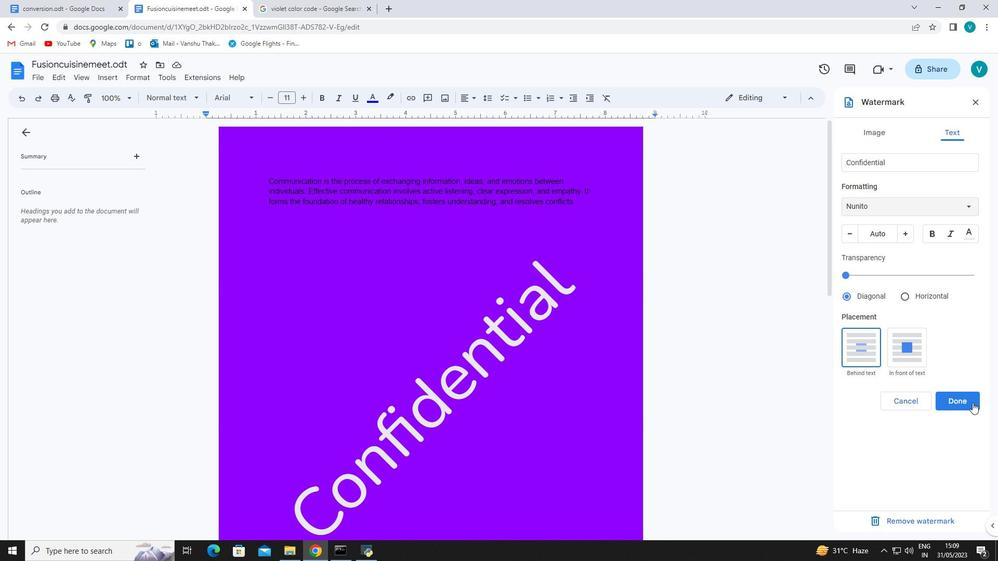
Action: Mouse moved to (859, 400)
Screenshot: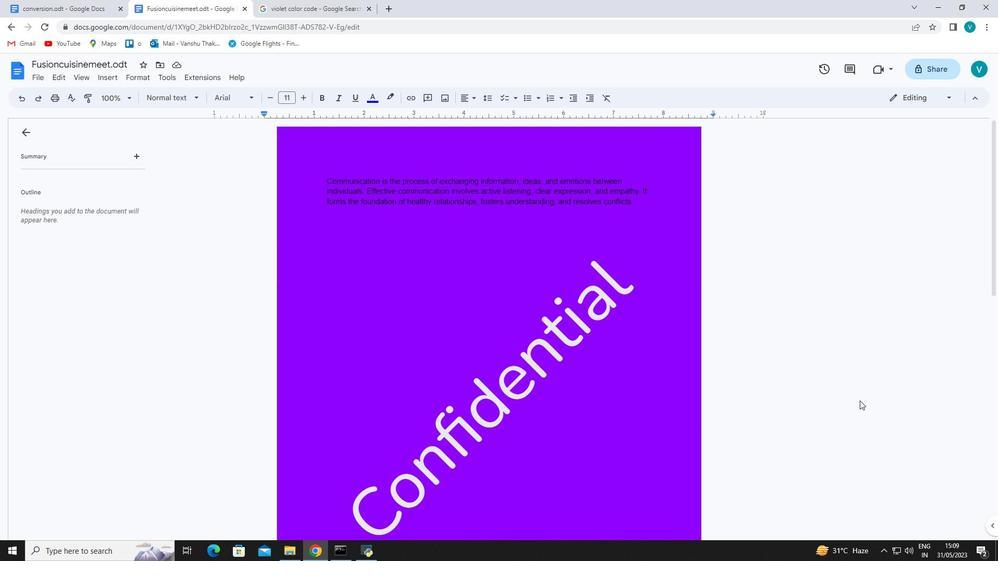 
